 Task: Add the 'Abstract' column to the email view.
Action: Mouse moved to (255, 32)
Screenshot: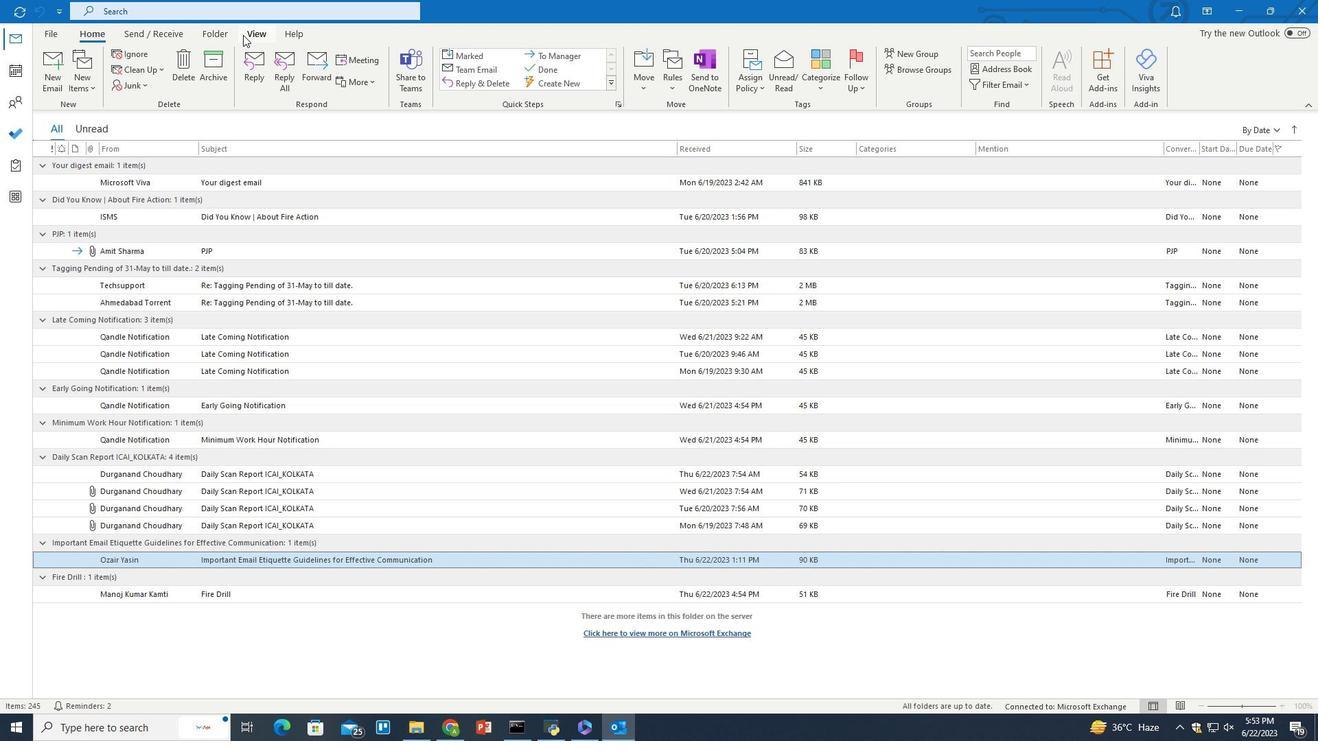 
Action: Mouse pressed left at (255, 32)
Screenshot: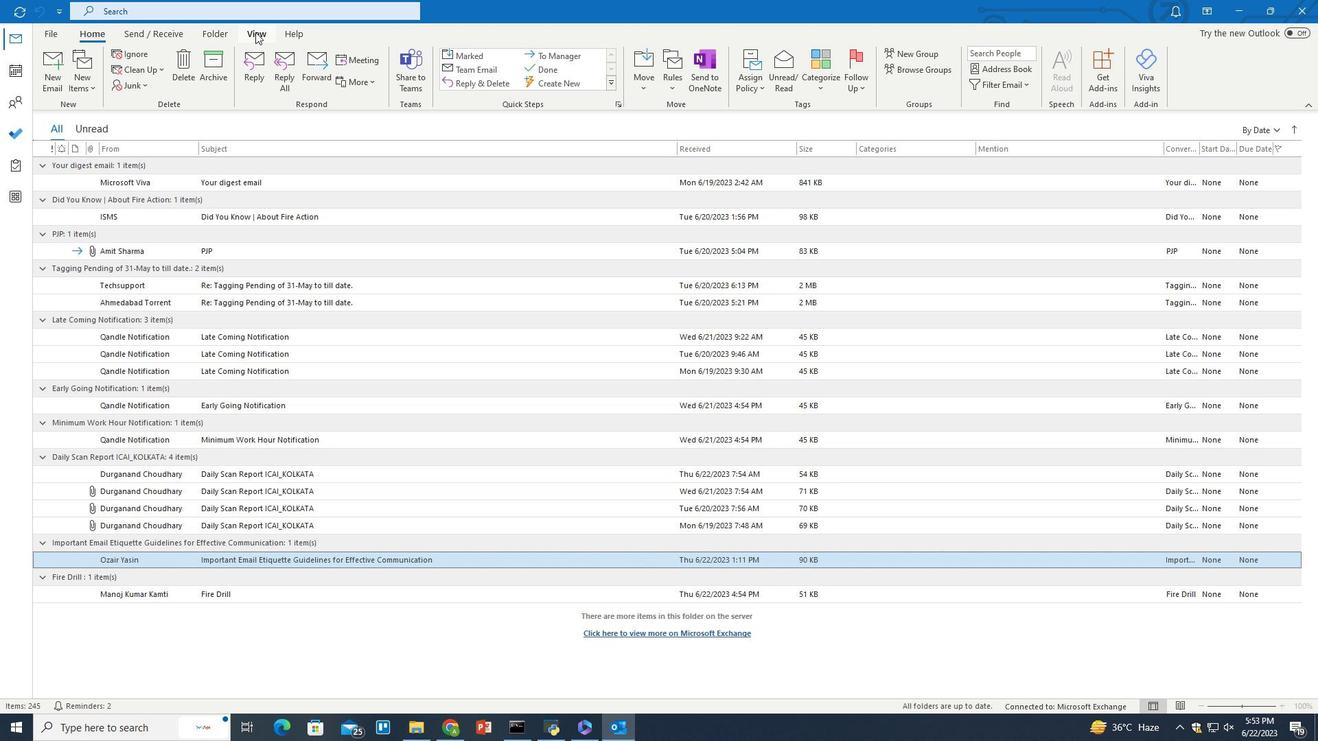 
Action: Mouse moved to (779, 65)
Screenshot: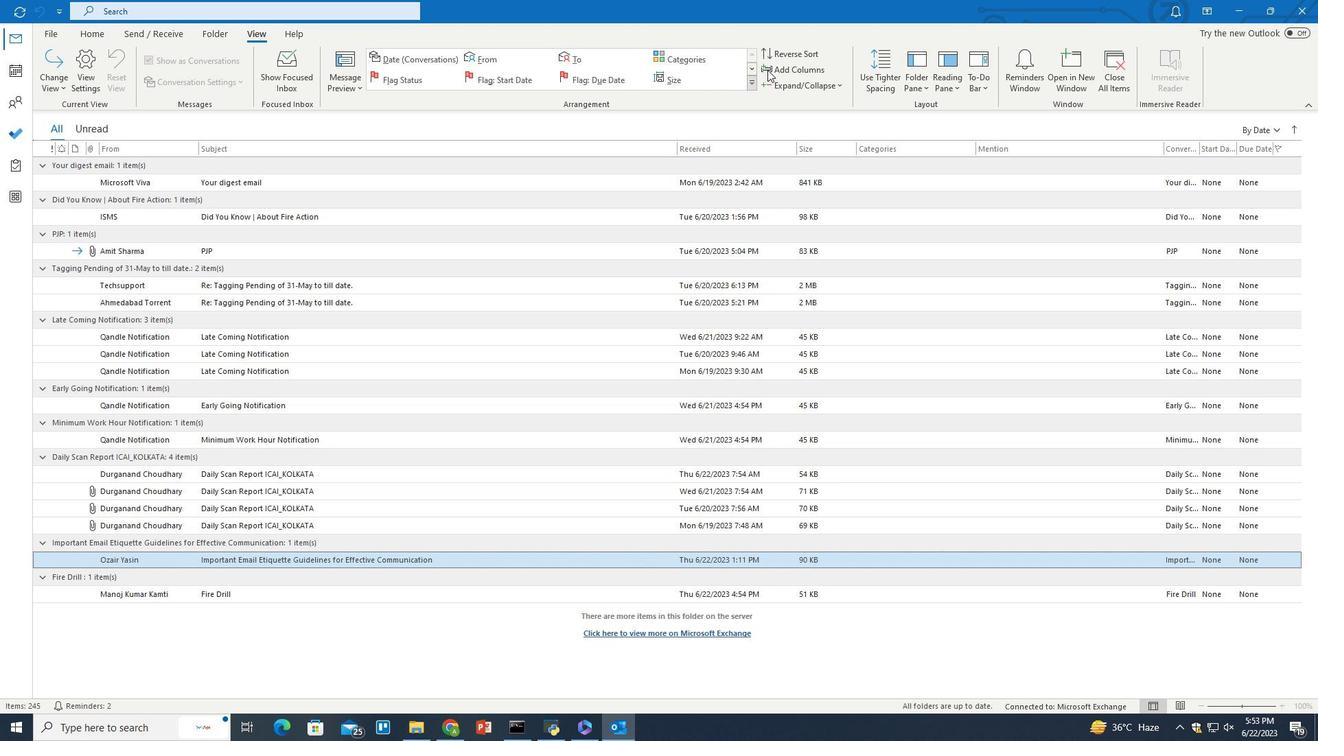 
Action: Mouse pressed left at (779, 65)
Screenshot: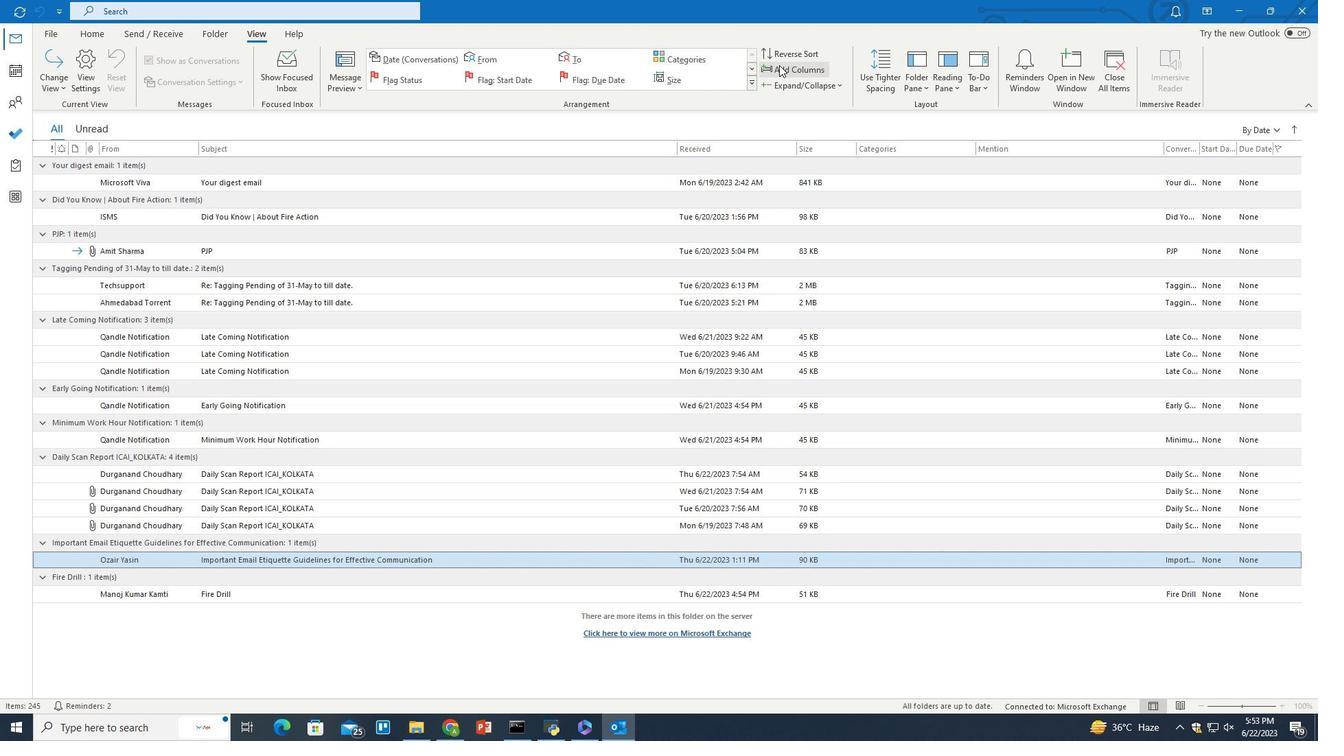 
Action: Mouse moved to (606, 286)
Screenshot: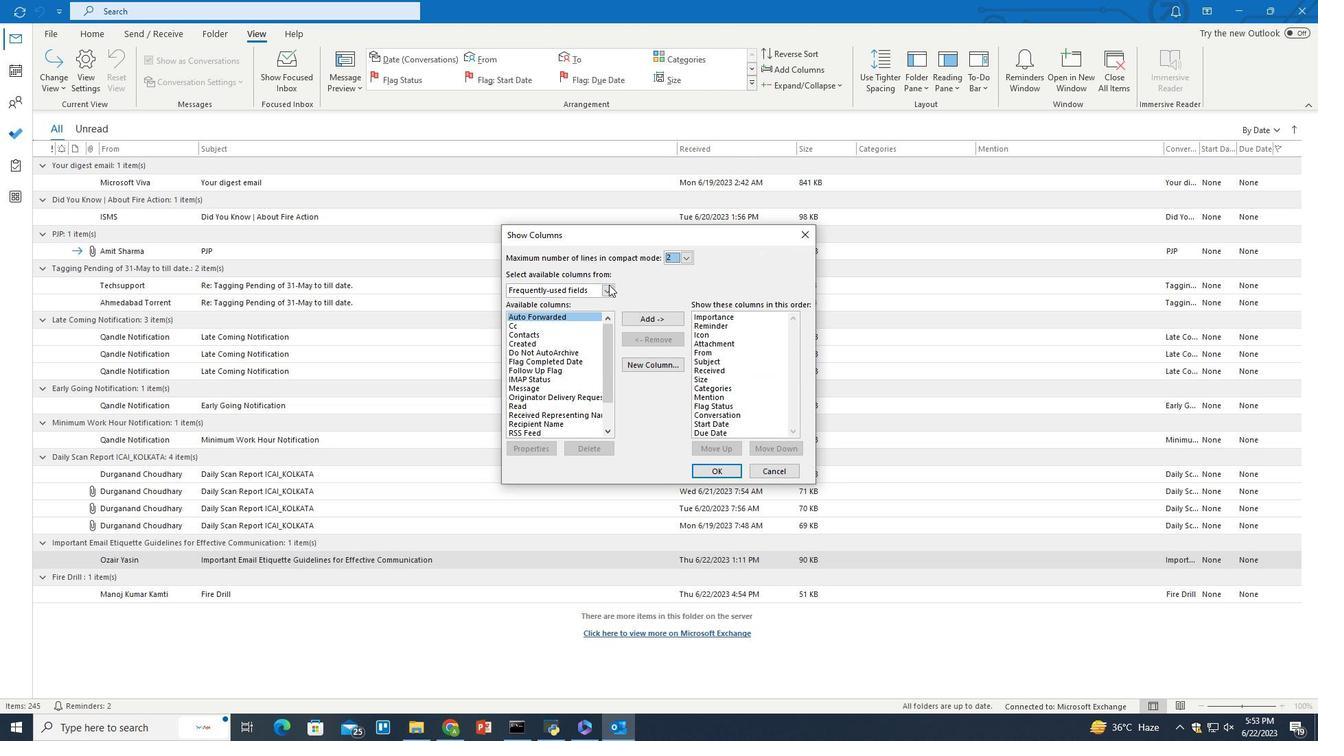 
Action: Mouse pressed left at (606, 286)
Screenshot: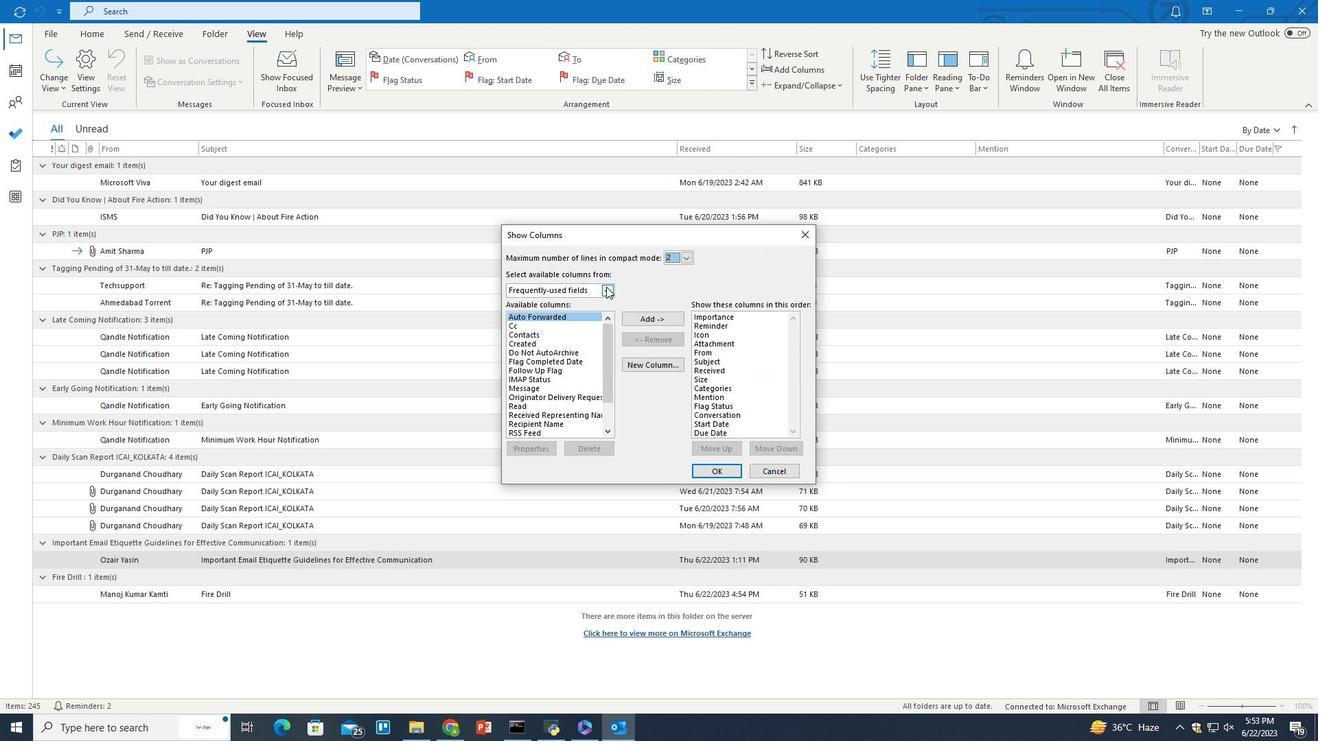 
Action: Mouse moved to (558, 328)
Screenshot: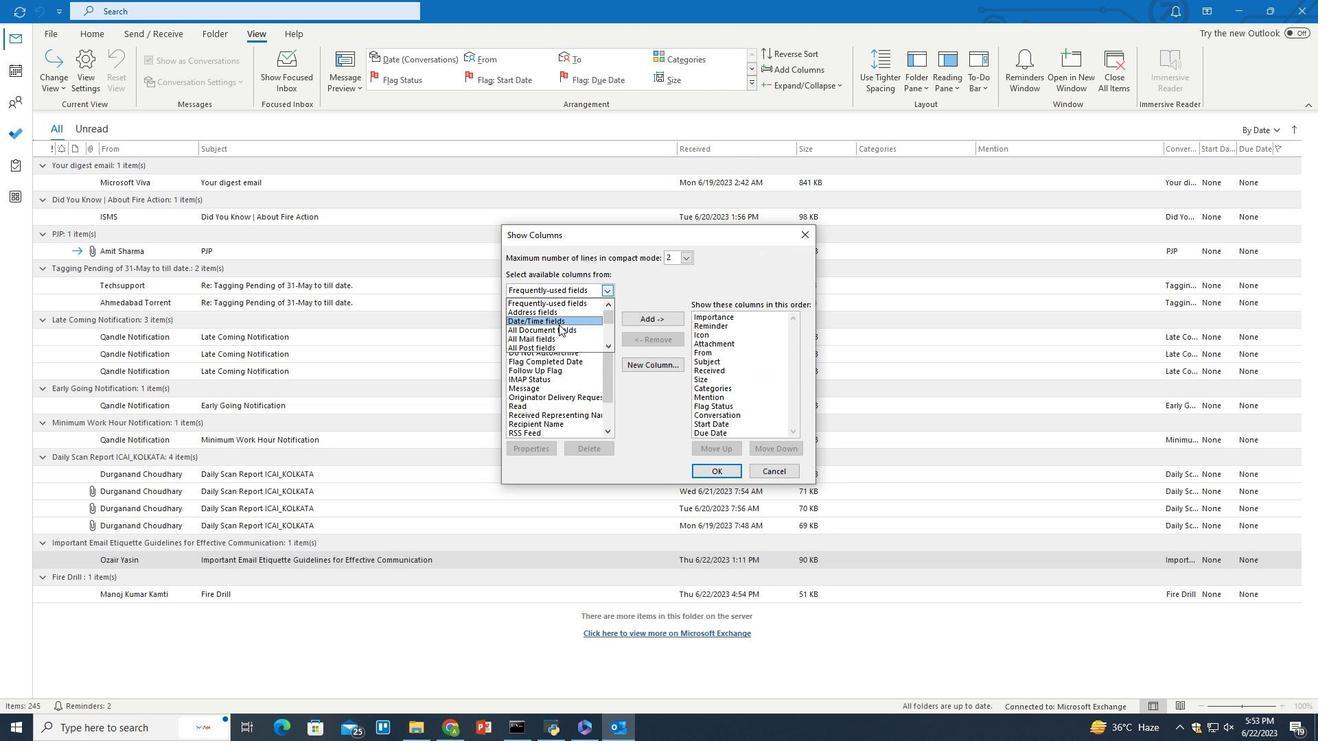 
Action: Mouse pressed left at (558, 328)
Screenshot: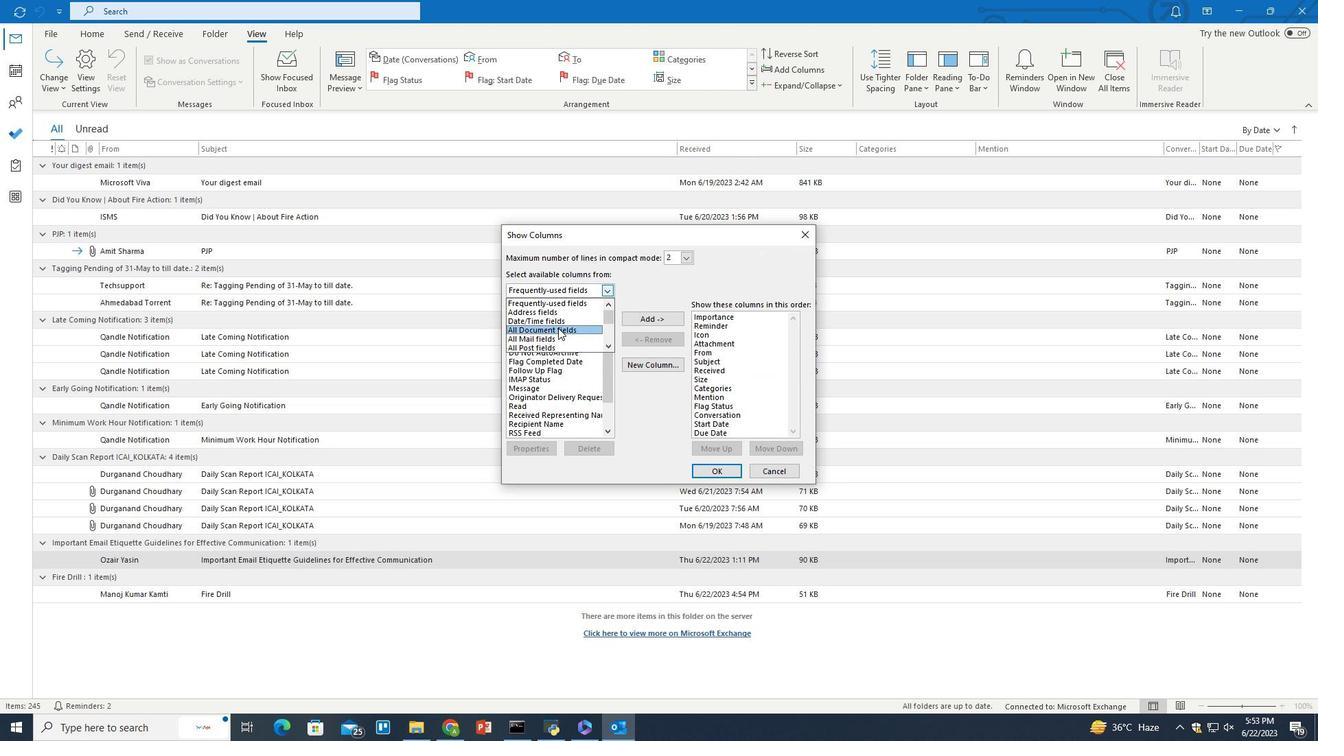 
Action: Mouse moved to (657, 319)
Screenshot: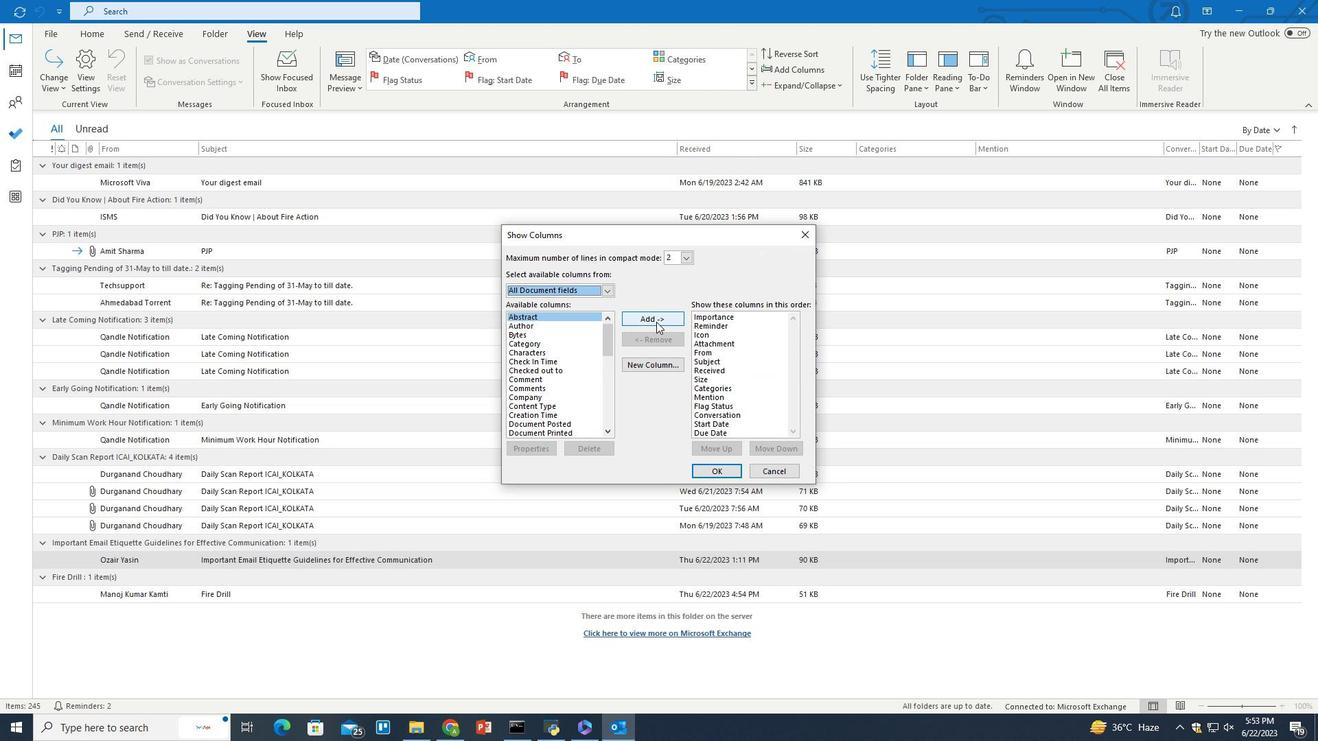 
Action: Mouse pressed left at (657, 319)
Screenshot: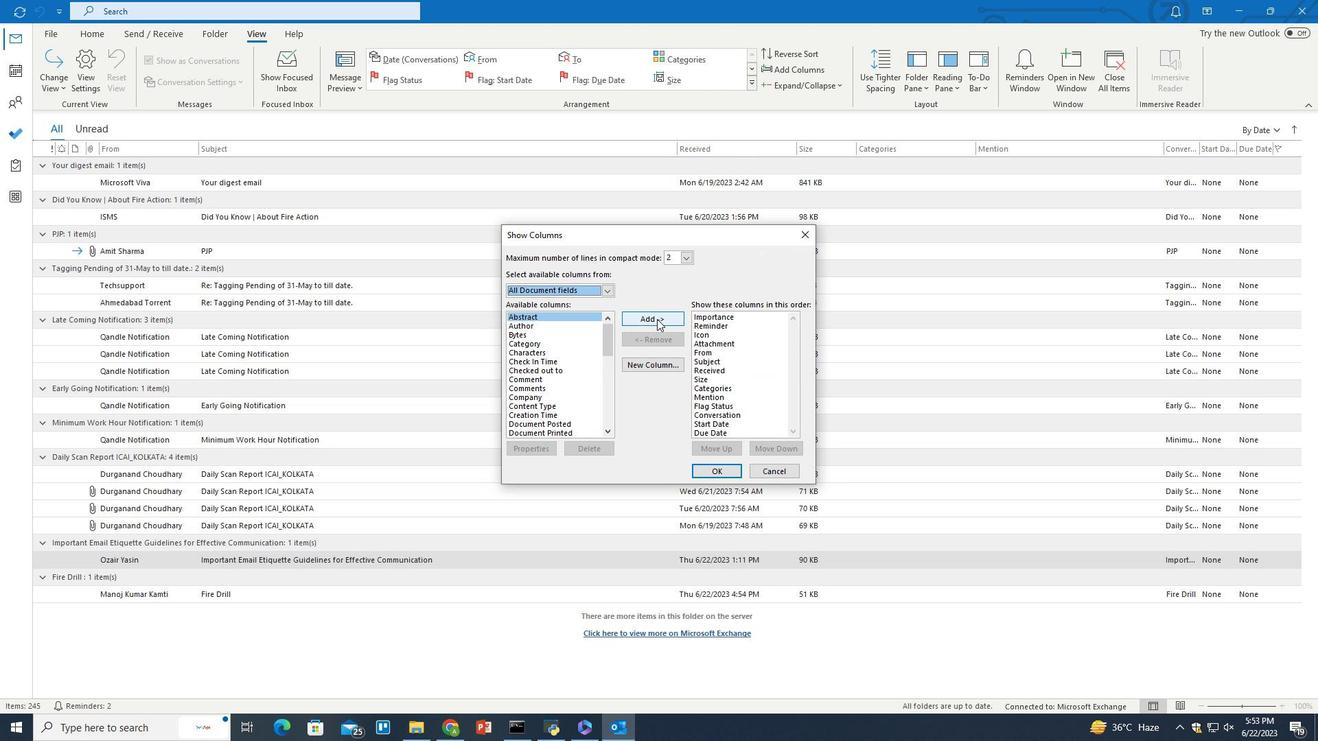 
Action: Mouse moved to (720, 467)
Screenshot: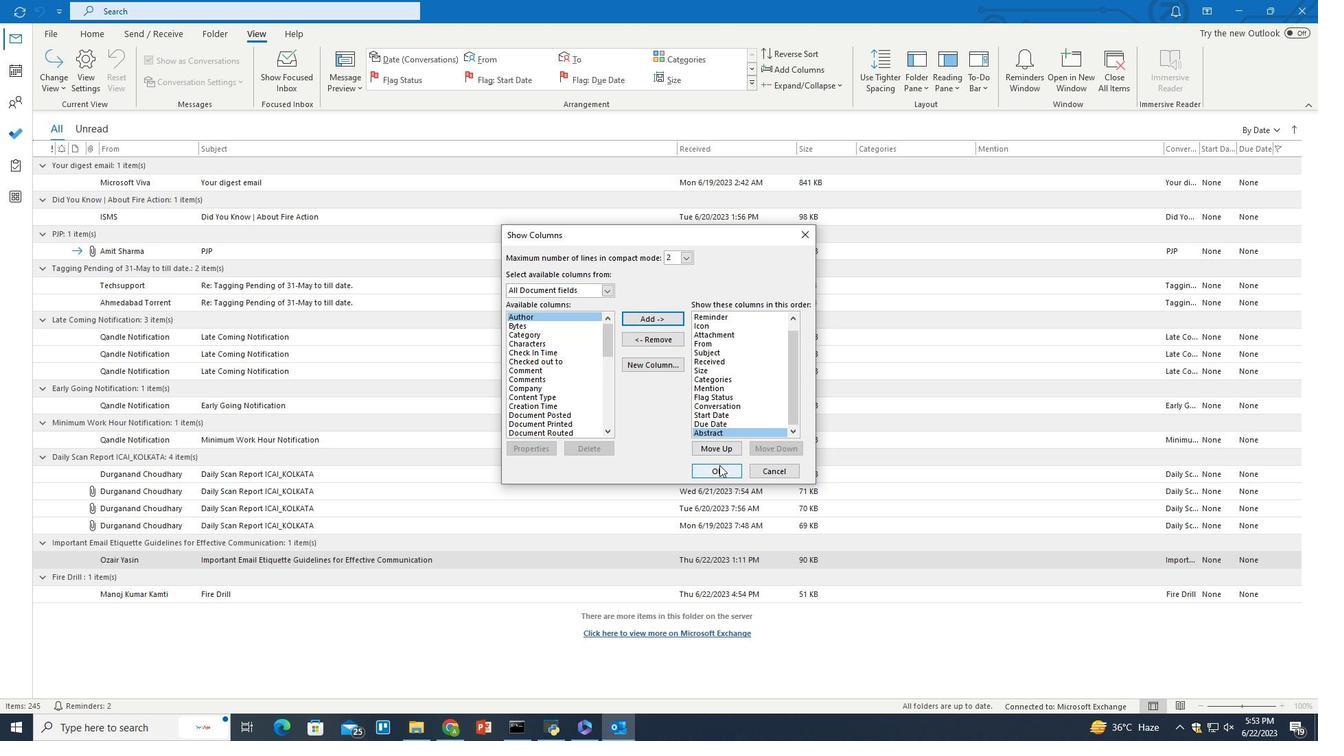 
Action: Mouse pressed left at (720, 467)
Screenshot: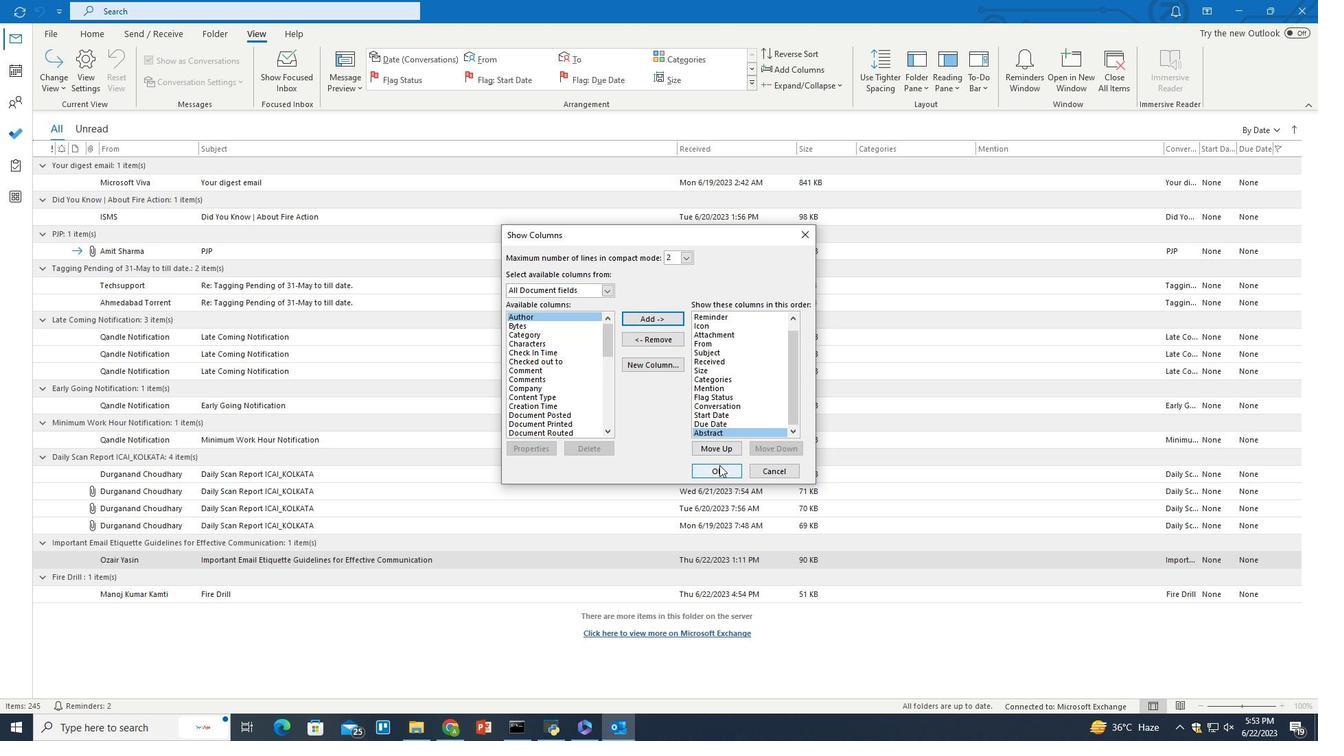 
Action: Mouse moved to (720, 468)
Screenshot: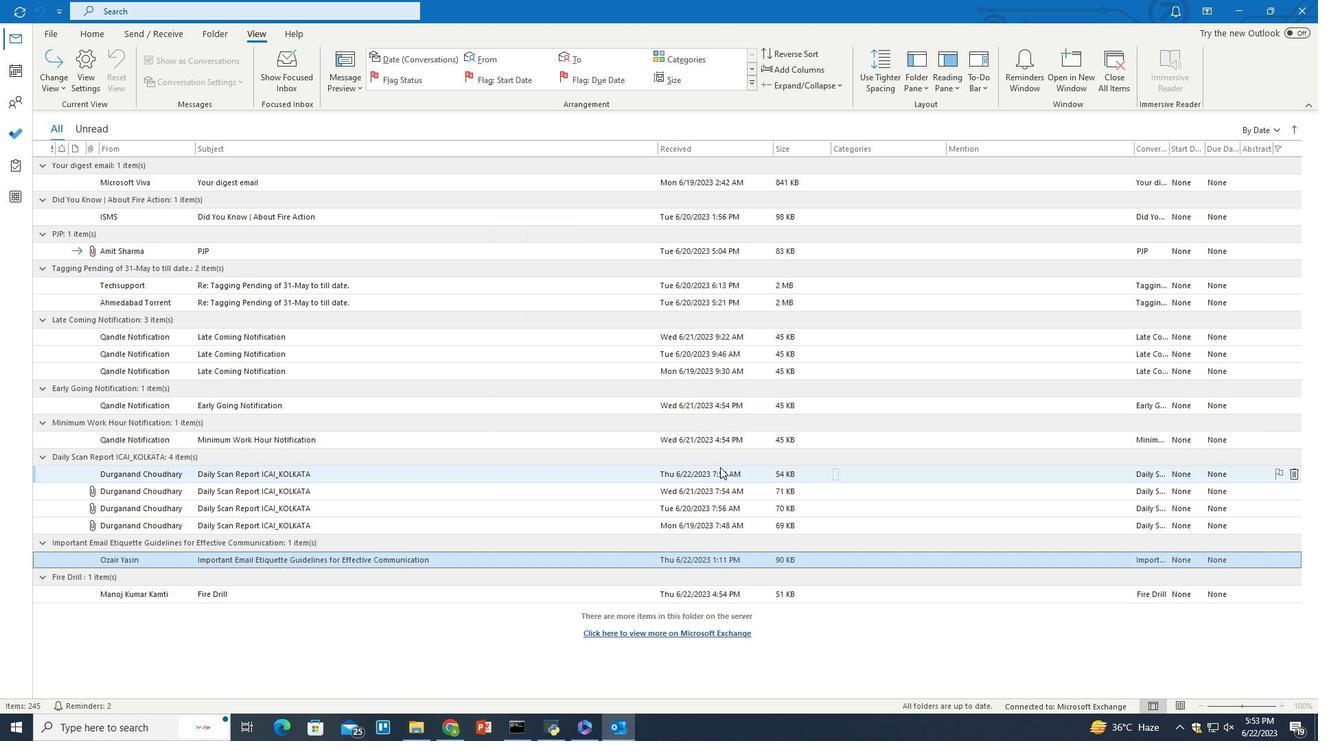 
